Task: Find the best route from Seattle, Washington, to Vancouver, British Columbia, Canada.
Action: Mouse moved to (293, 73)
Screenshot: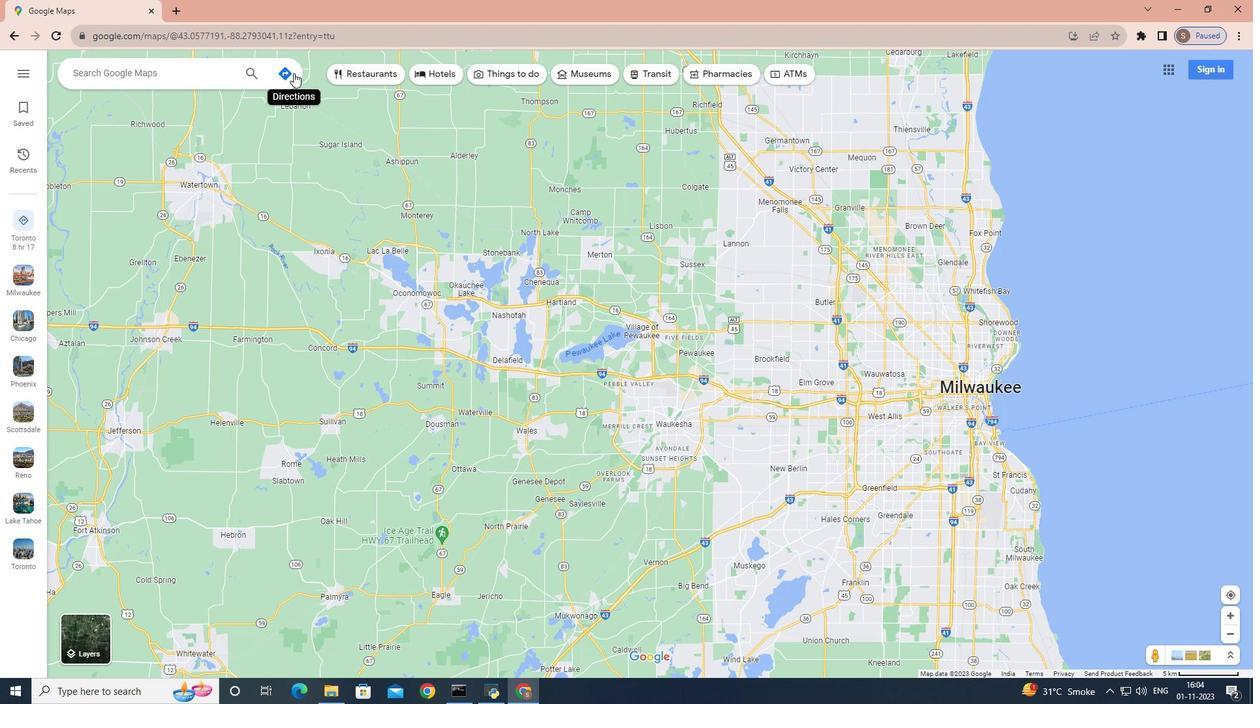 
Action: Mouse pressed left at (293, 73)
Screenshot: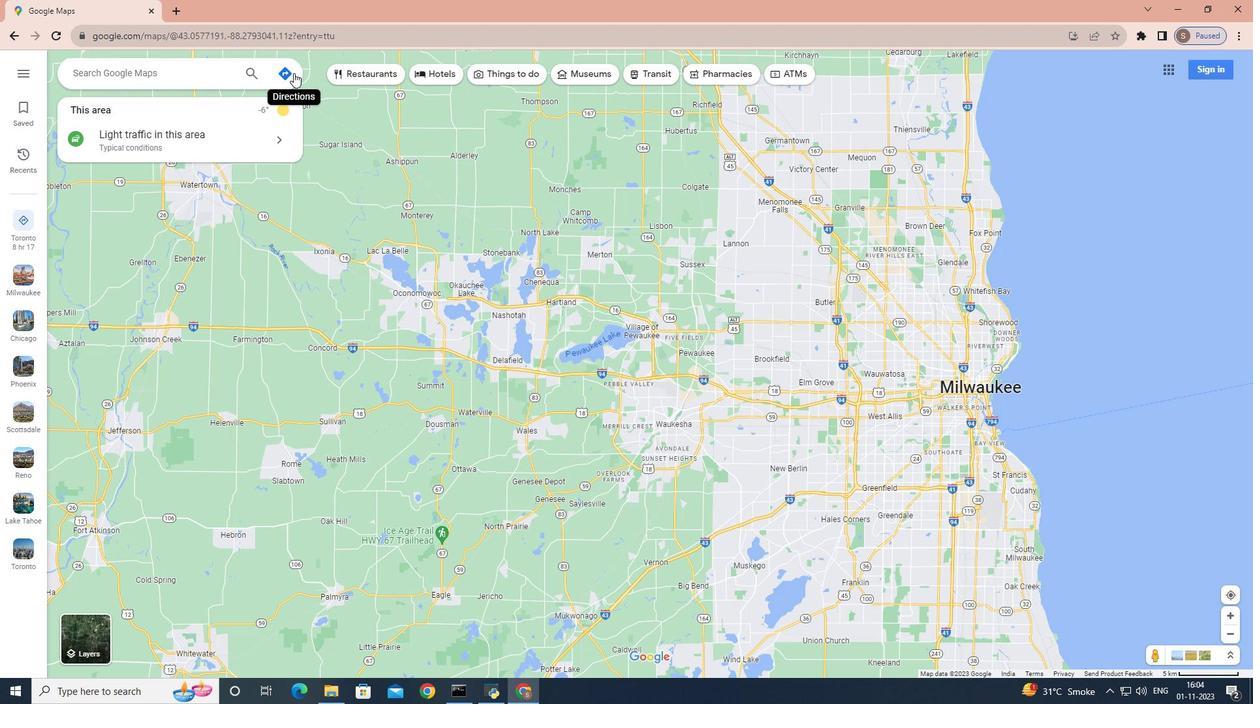 
Action: Mouse moved to (230, 92)
Screenshot: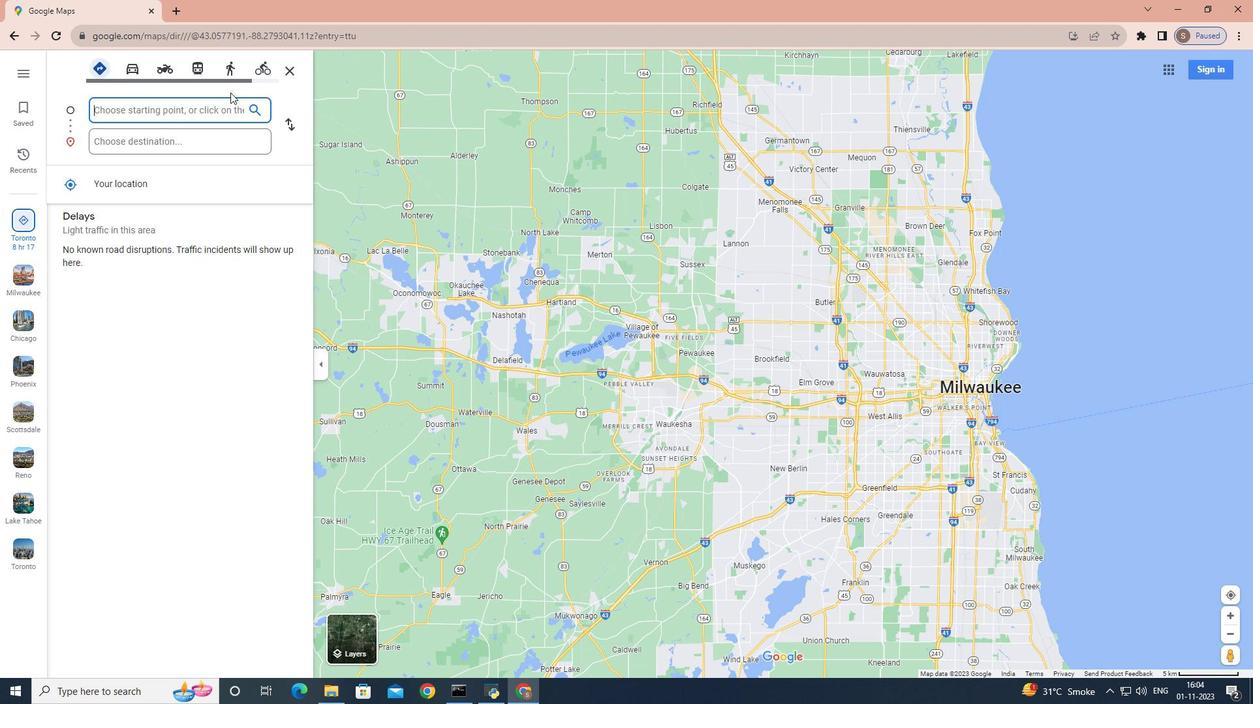 
Action: Key pressed <Key.shift>Seattle,<Key.space><Key.shift>washington
Screenshot: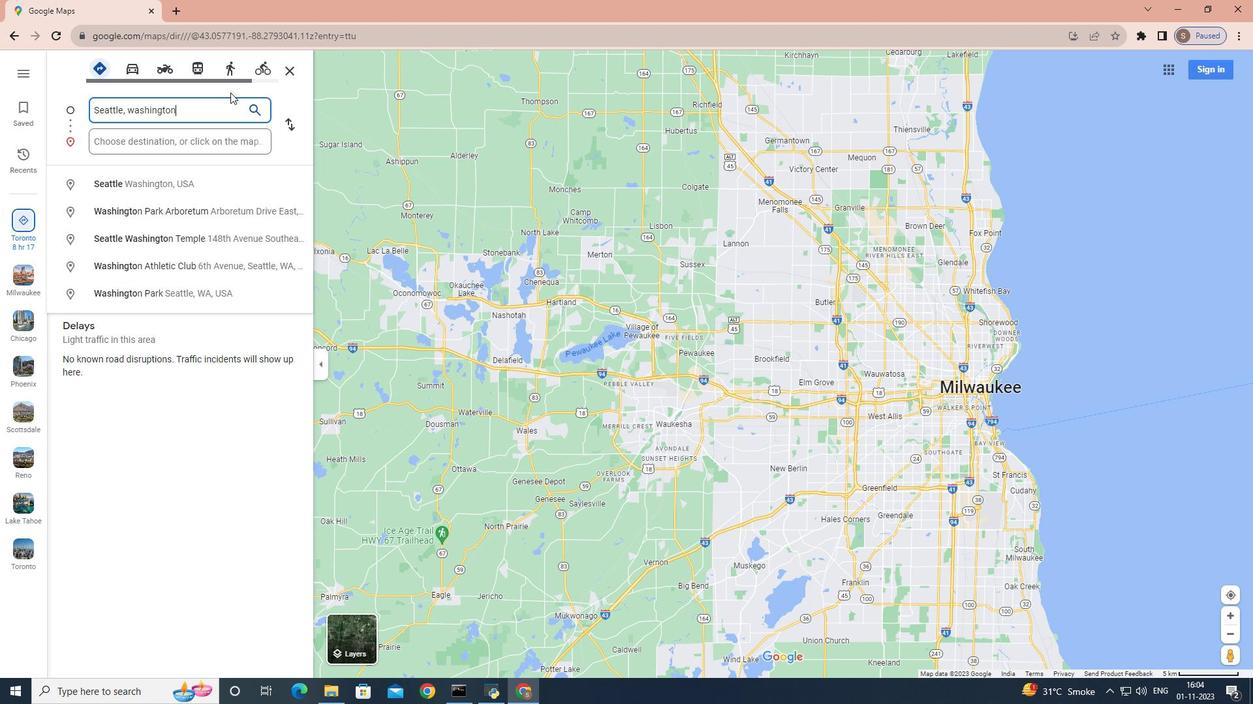 
Action: Mouse moved to (189, 141)
Screenshot: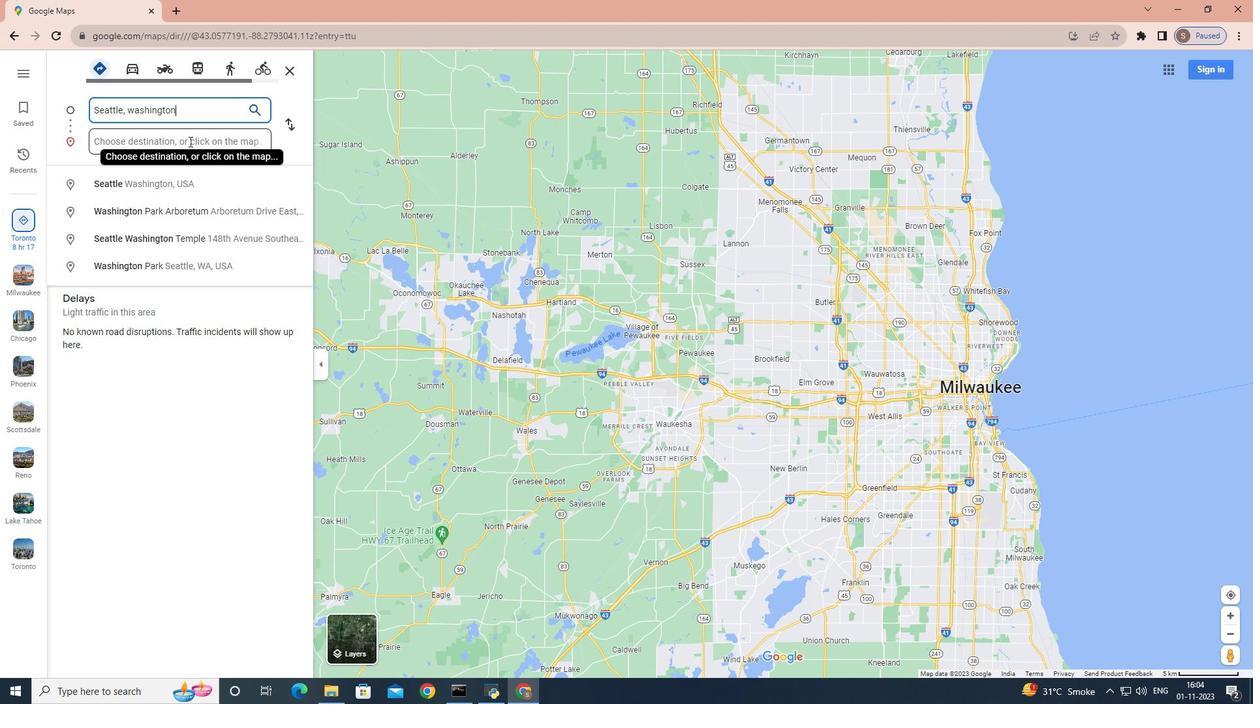 
Action: Mouse pressed left at (189, 141)
Screenshot: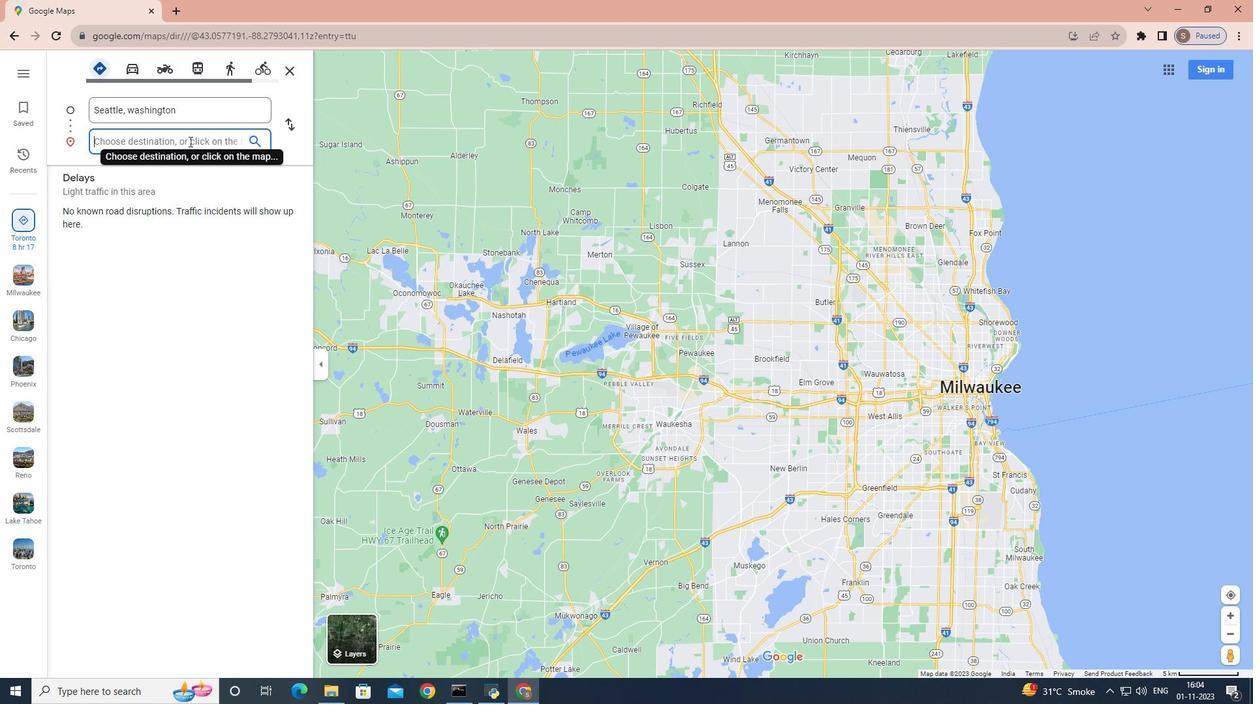 
Action: Key pressed <Key.shift>Vancouver,<Key.space><Key.shift>British<Key.space><Key.shift>Columbia,<Key.space><Key.shift>Canada
Screenshot: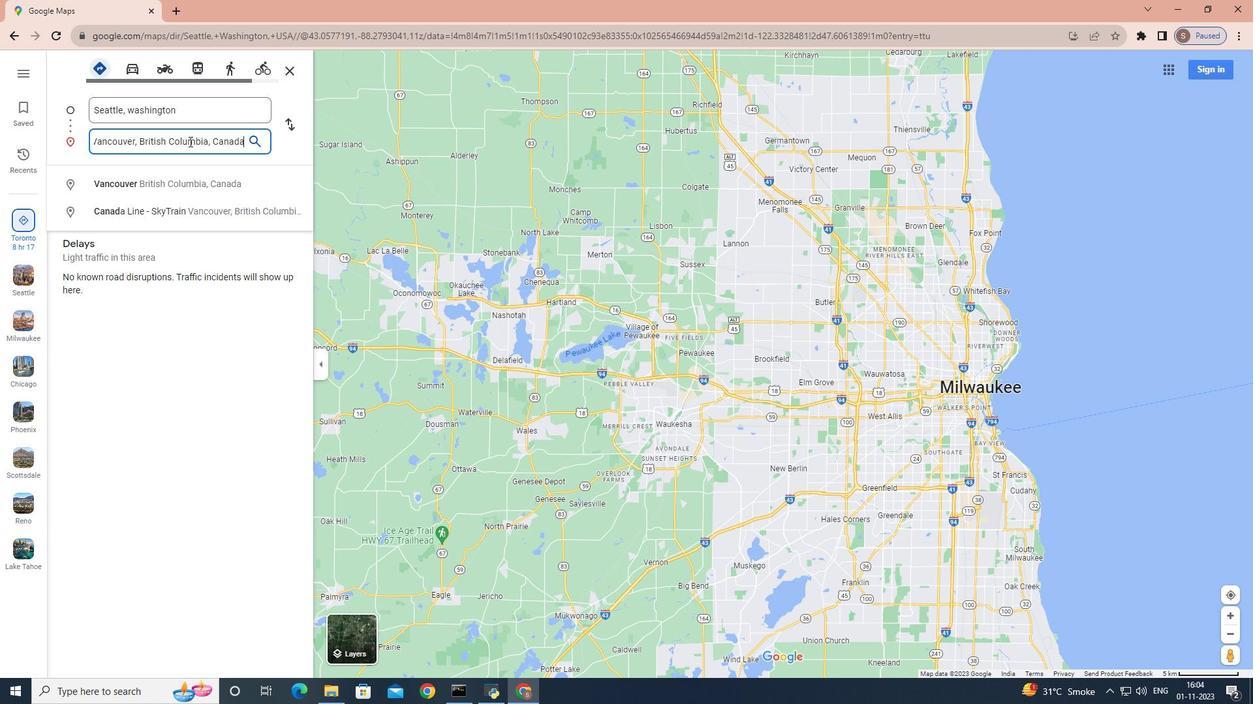 
Action: Mouse moved to (98, 65)
Screenshot: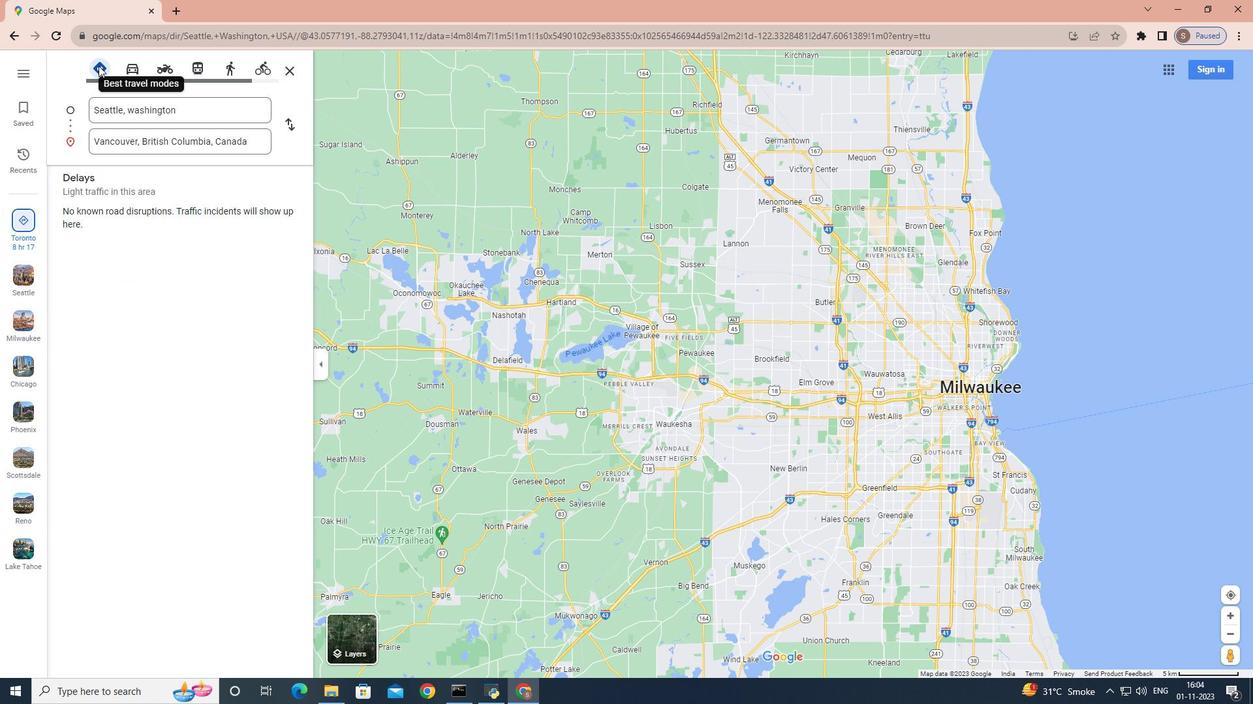 
Action: Mouse pressed left at (98, 65)
Screenshot: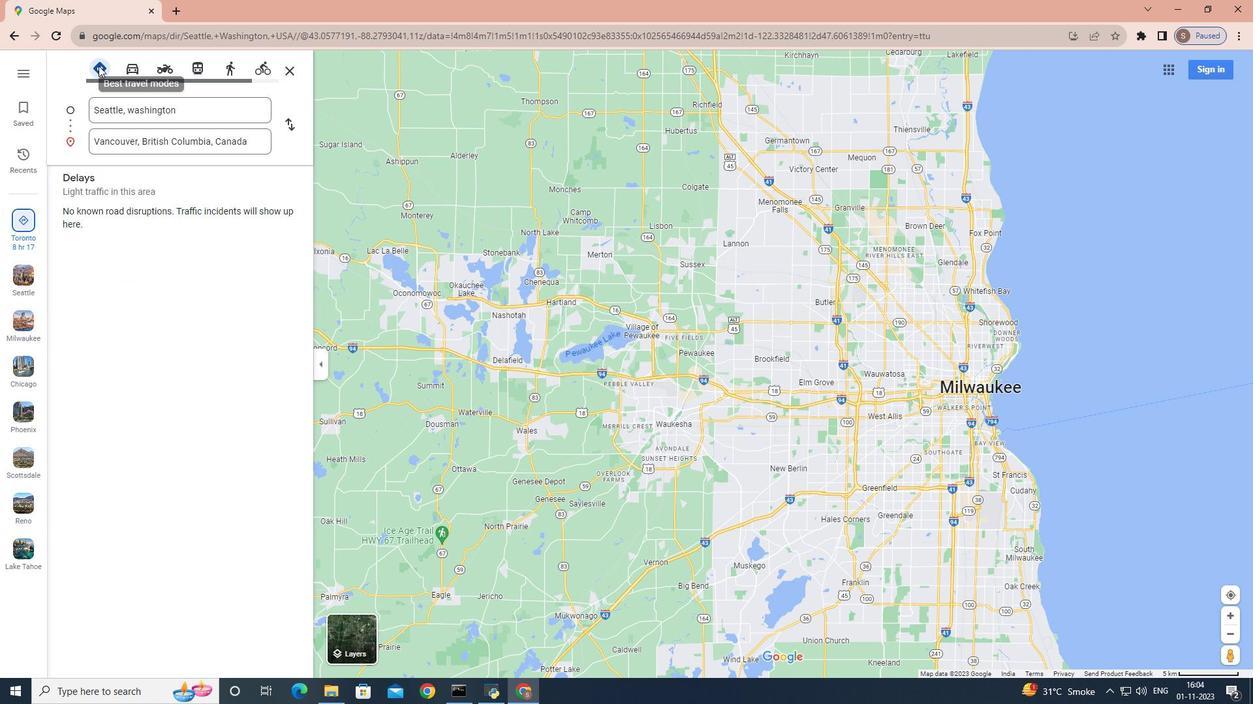 
Action: Mouse moved to (164, 139)
Screenshot: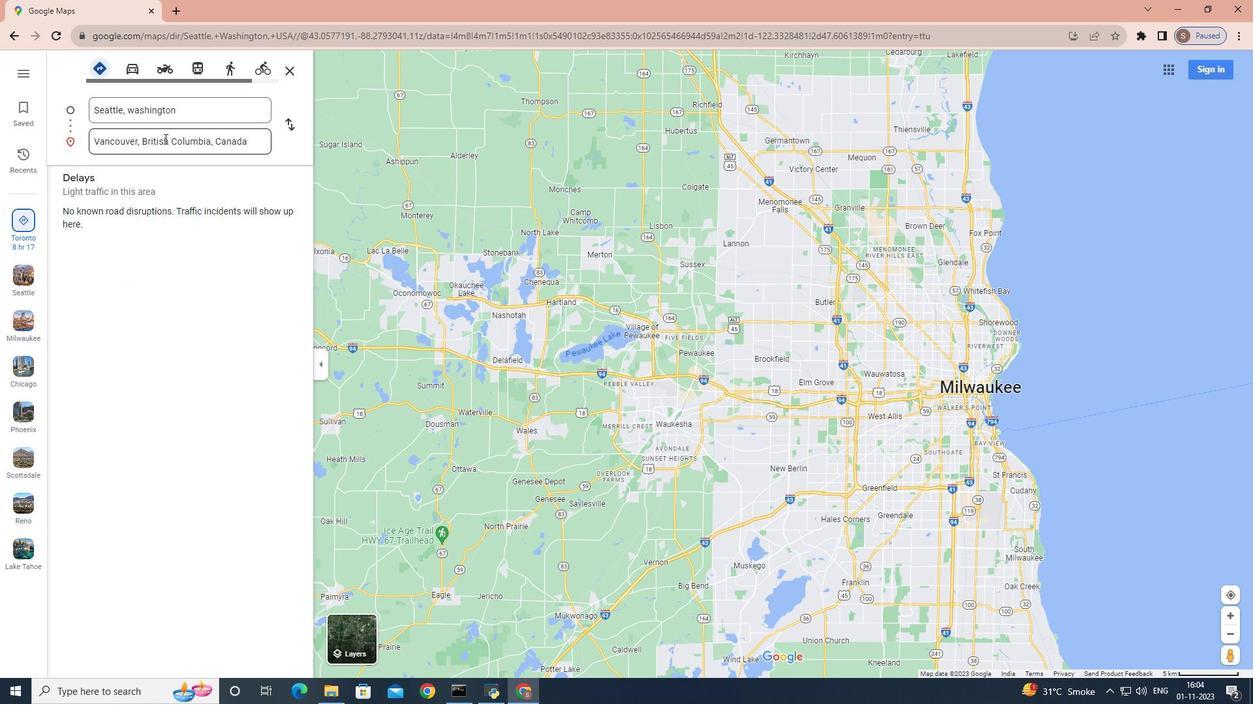
Action: Key pressed <Key.enter>
Screenshot: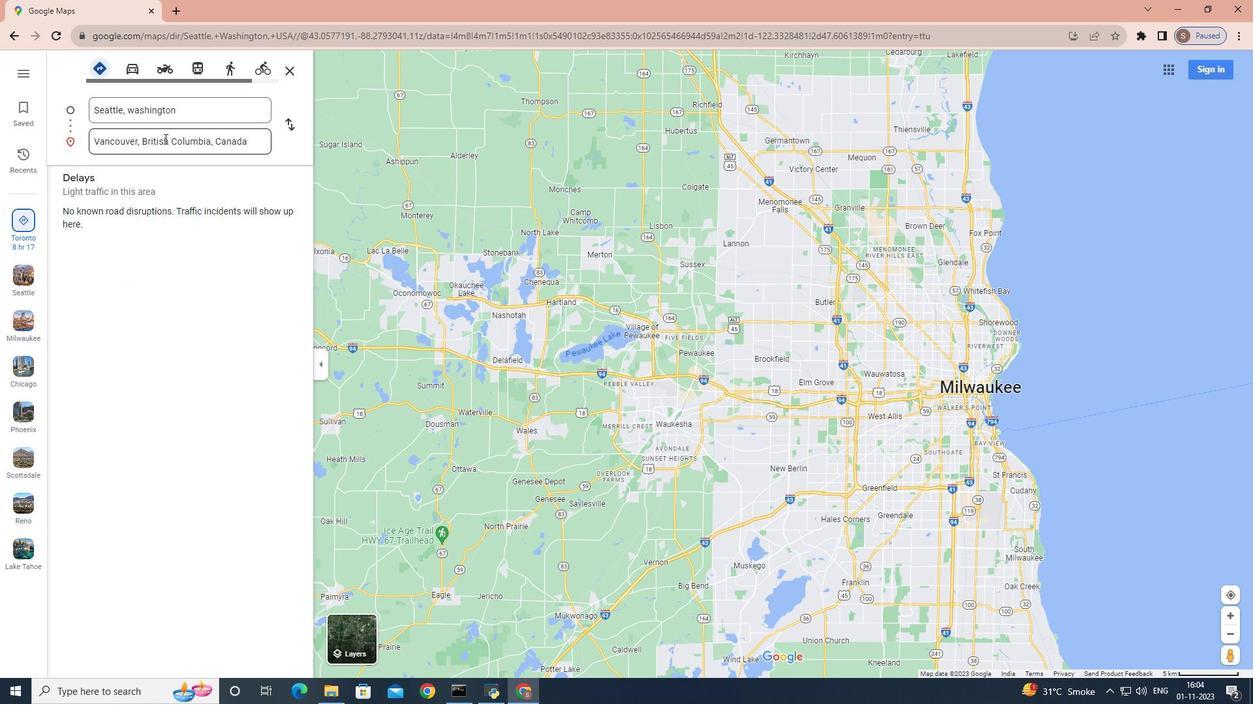 
Action: Mouse moved to (220, 142)
Screenshot: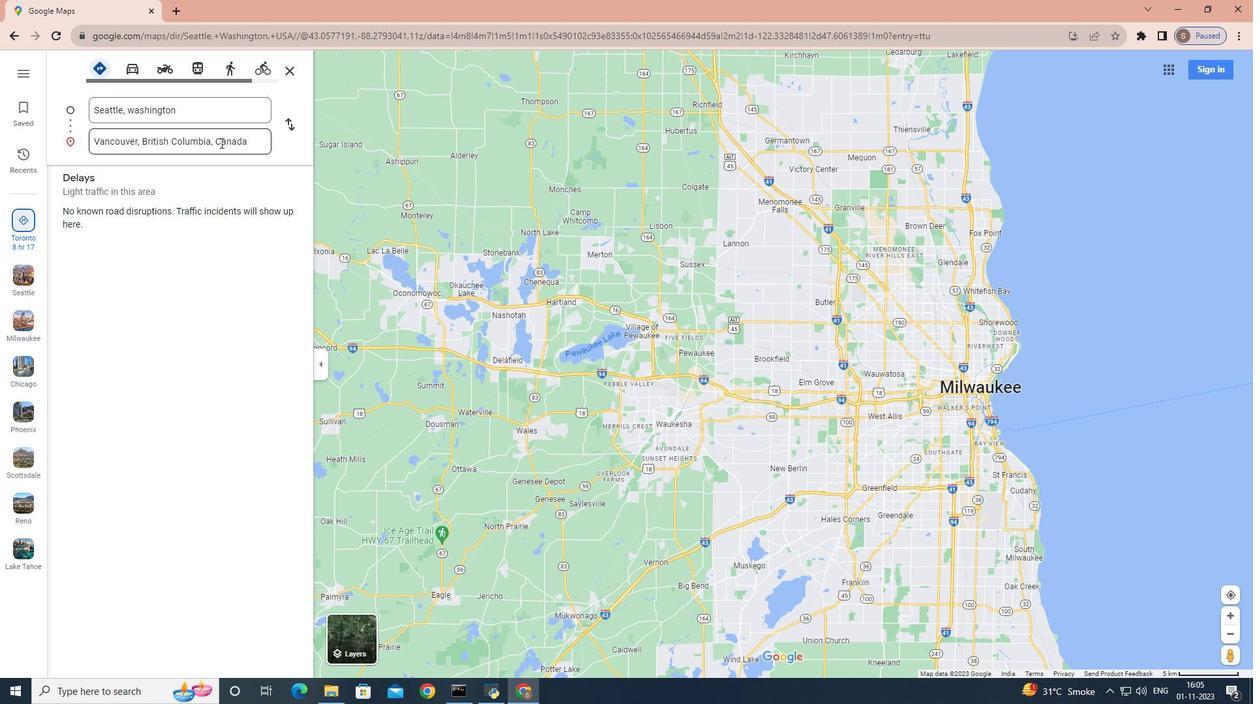 
Action: Key pressed <Key.enter><Key.enter><Key.enter>
Screenshot: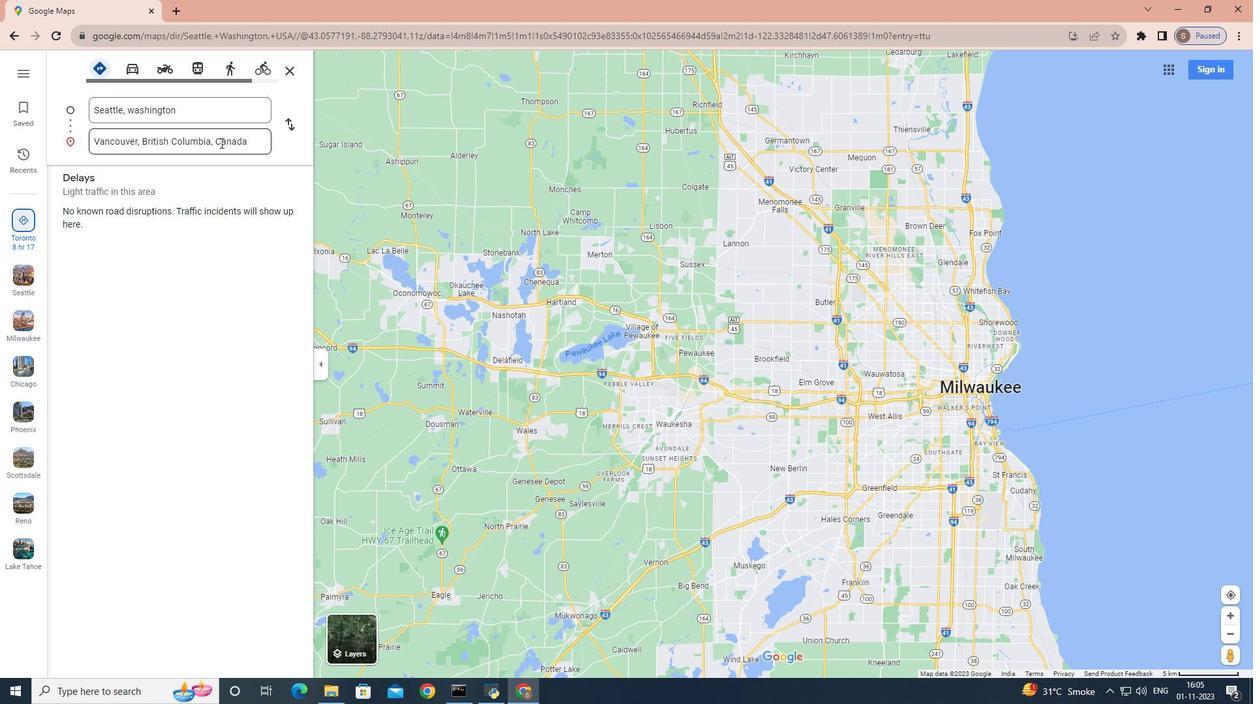 
Action: Mouse moved to (221, 152)
Screenshot: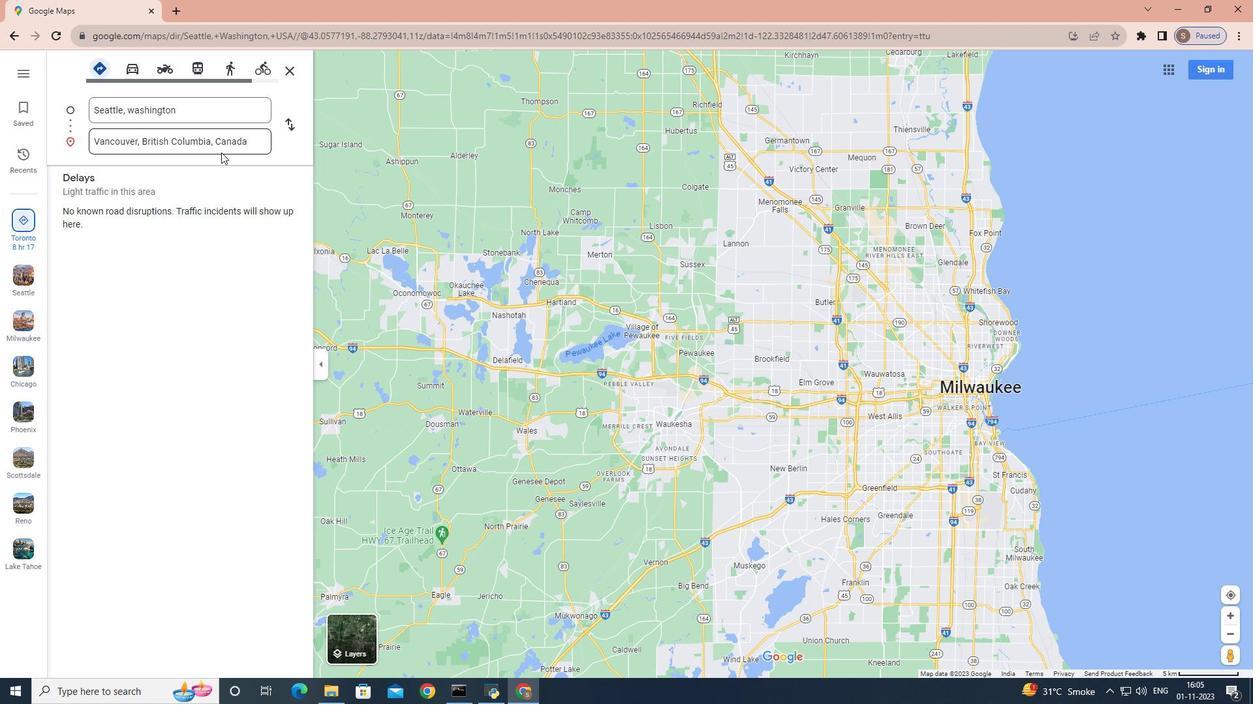 
Action: Key pressed <Key.enter>
Screenshot: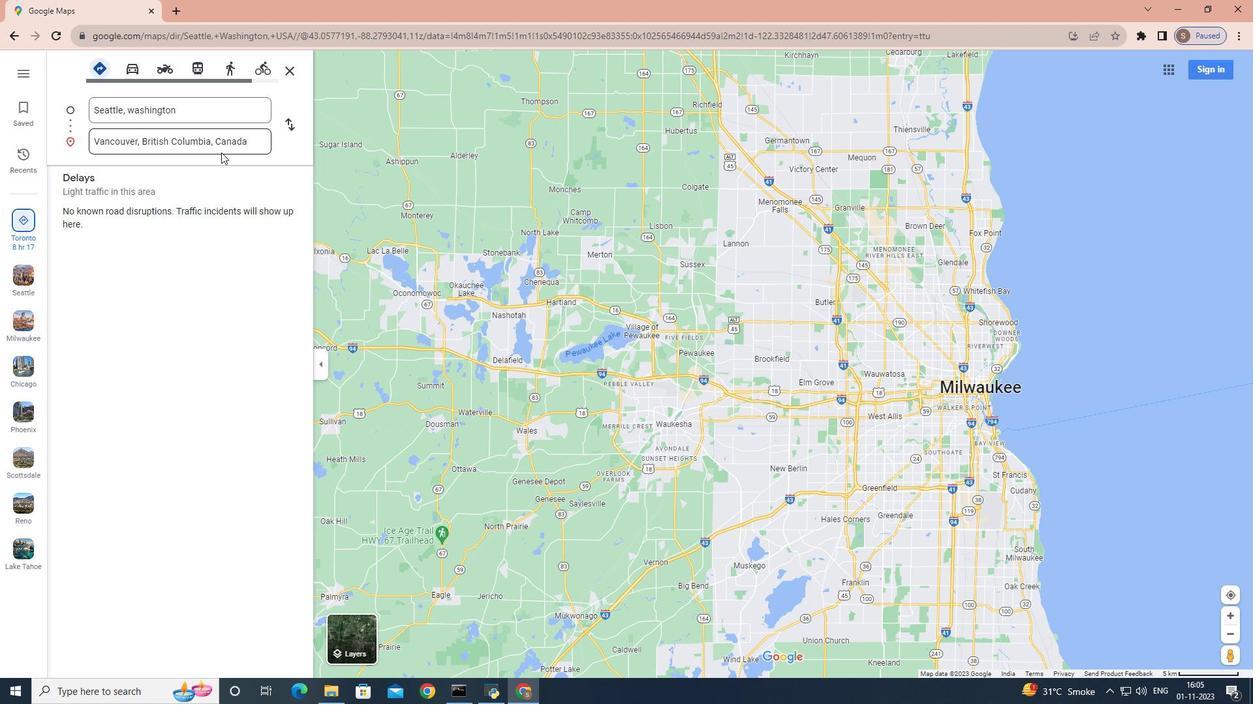 
Action: Mouse moved to (259, 138)
Screenshot: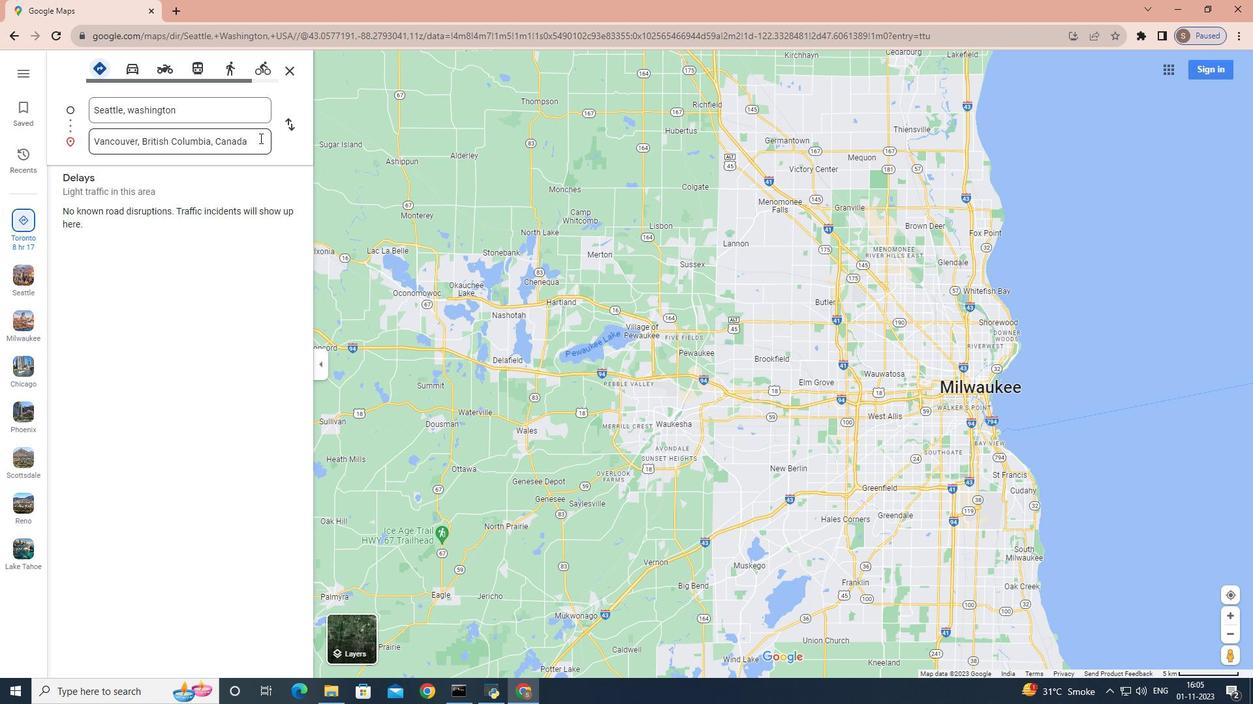 
Action: Key pressed <Key.enter>
Screenshot: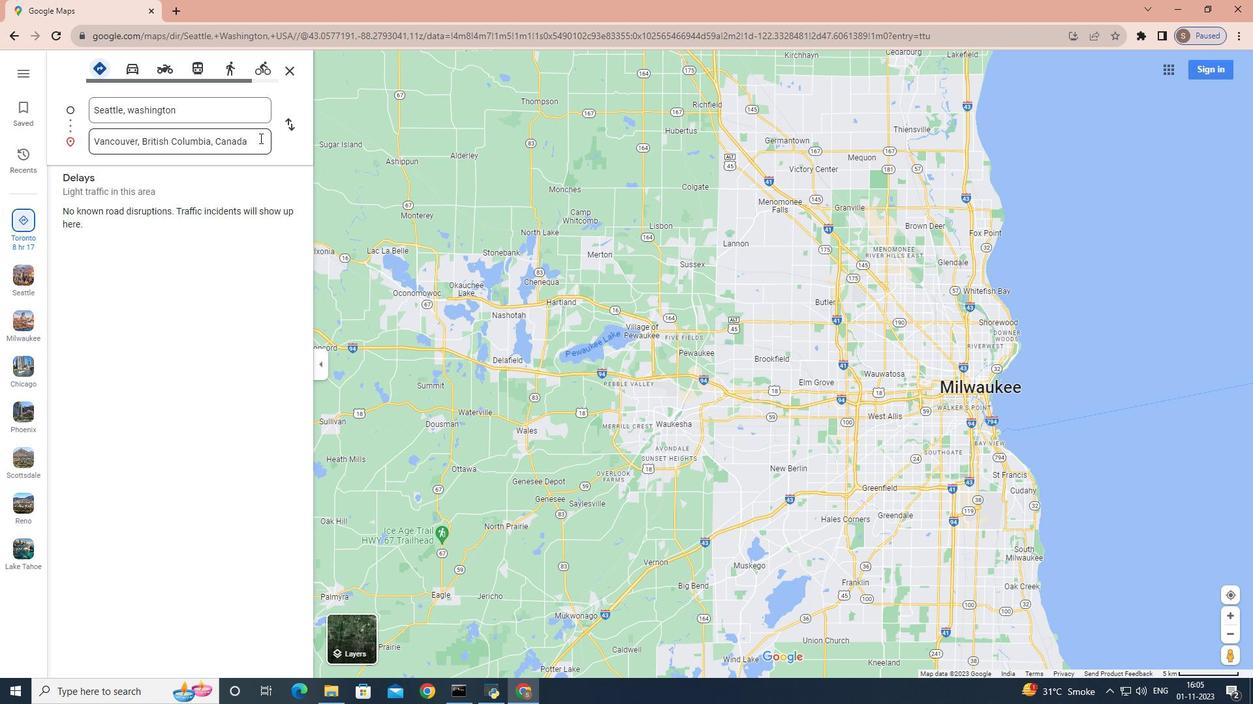 
Action: Mouse pressed left at (259, 138)
Screenshot: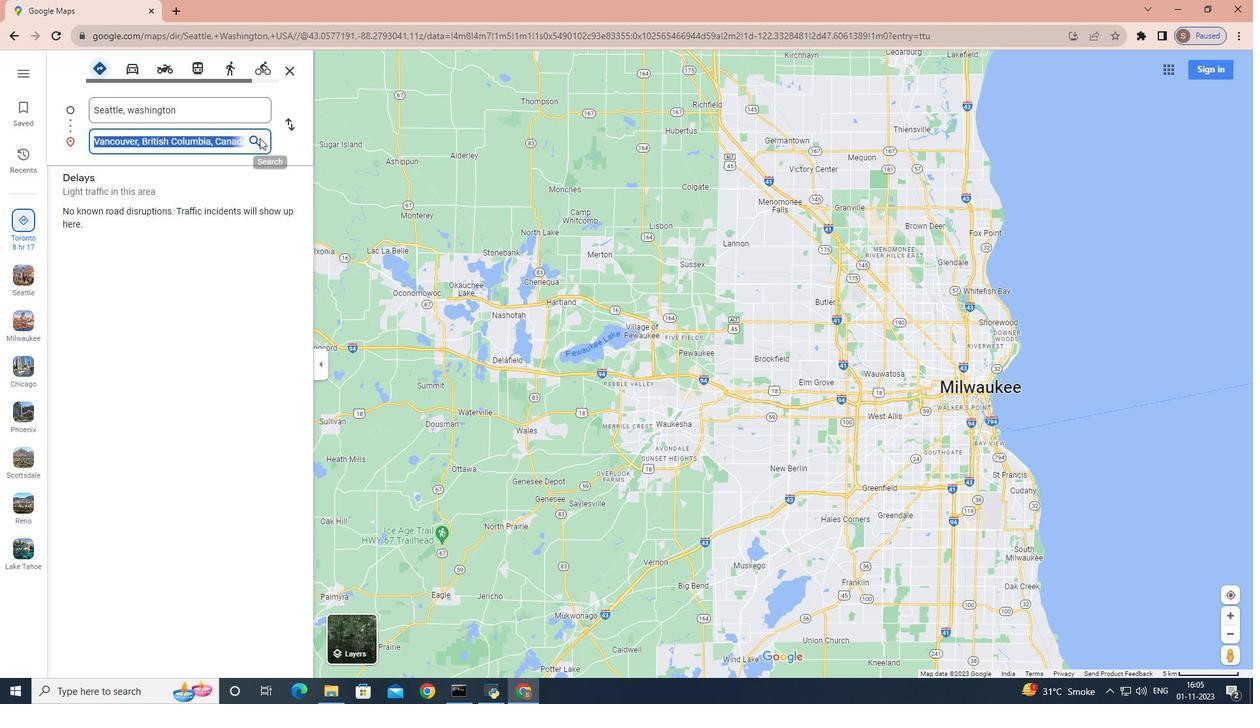 
Action: Key pressed <Key.enter>
Screenshot: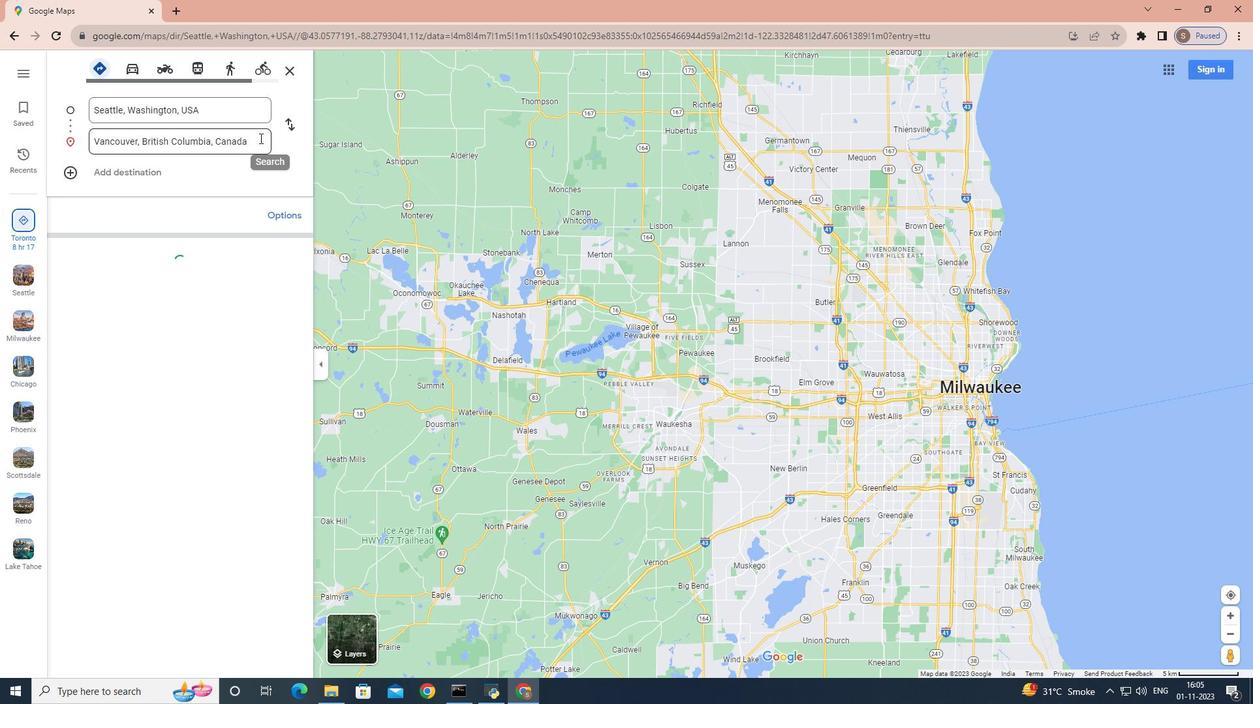 
Action: Mouse moved to (586, 250)
Screenshot: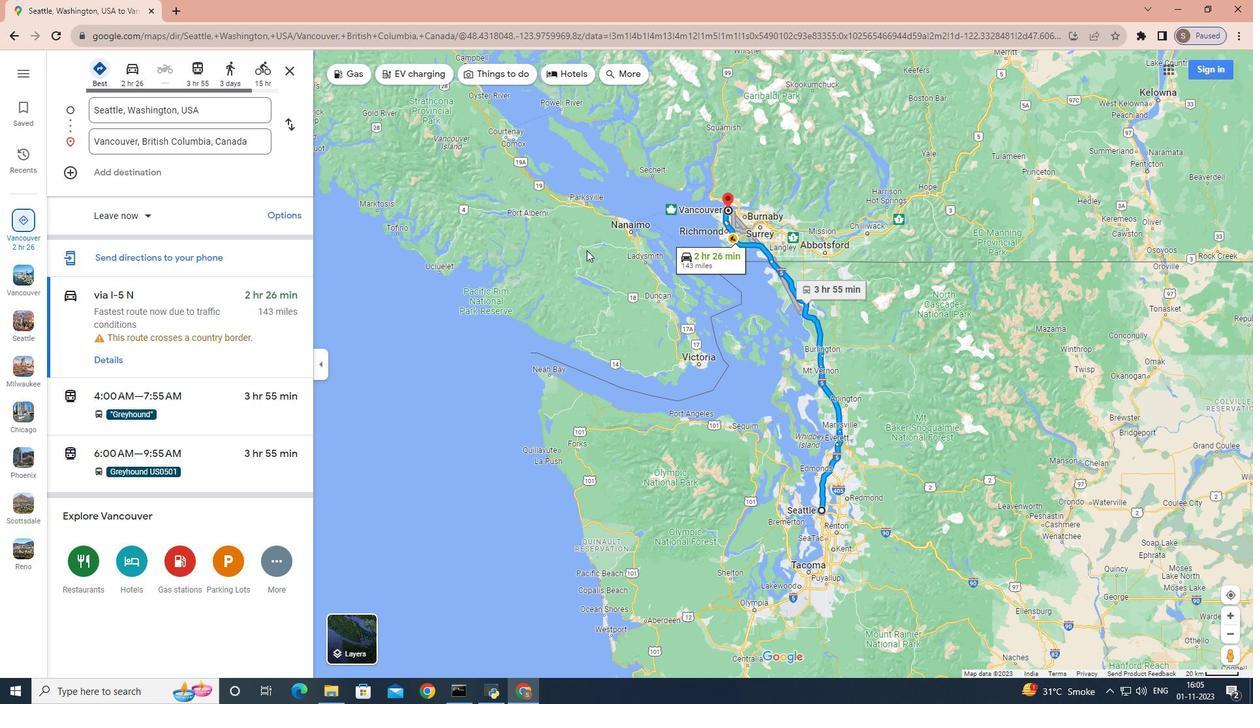 
